 Task: Select the Eastern European Time as time zone for the schedule.
Action: Mouse moved to (368, 572)
Screenshot: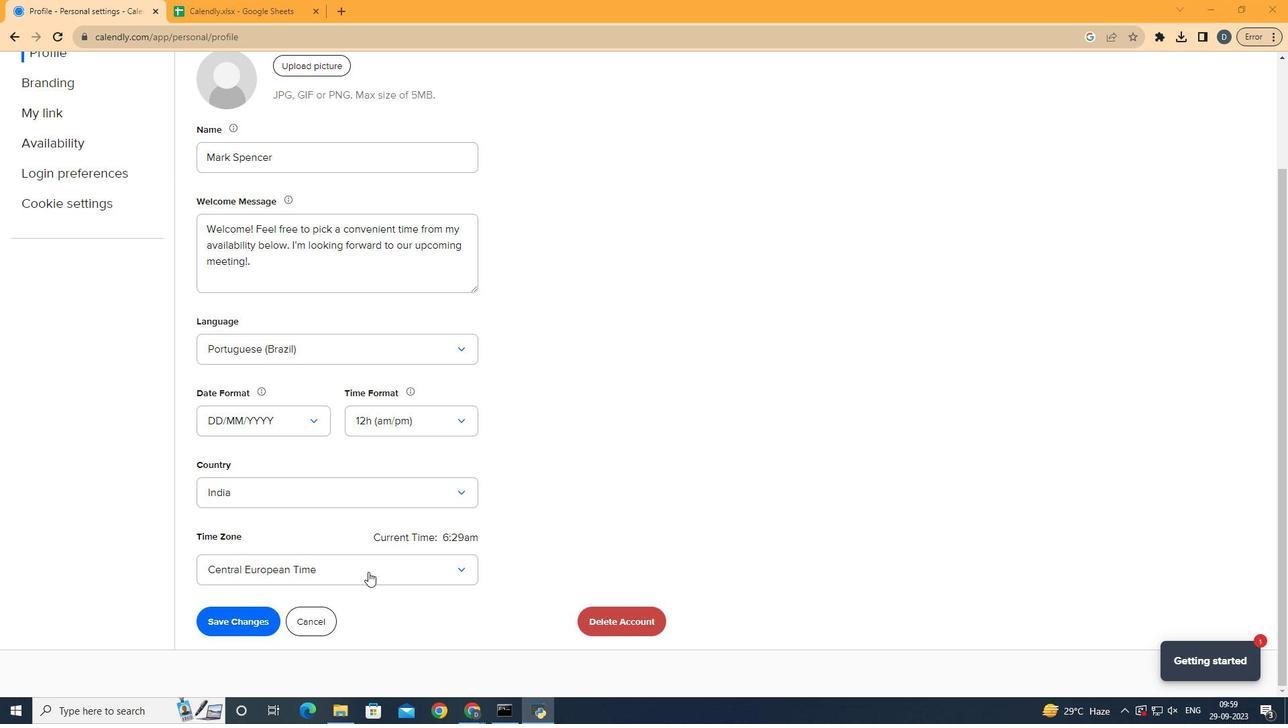 
Action: Mouse pressed left at (368, 572)
Screenshot: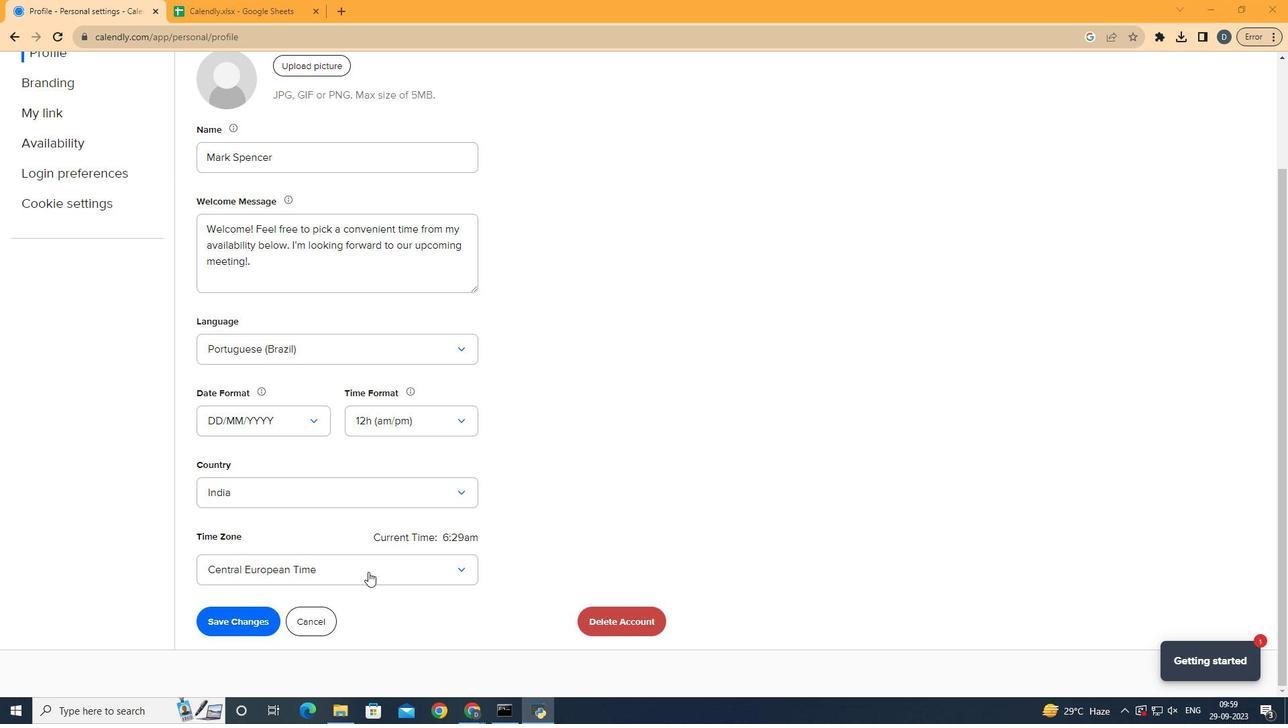 
Action: Mouse moved to (367, 572)
Screenshot: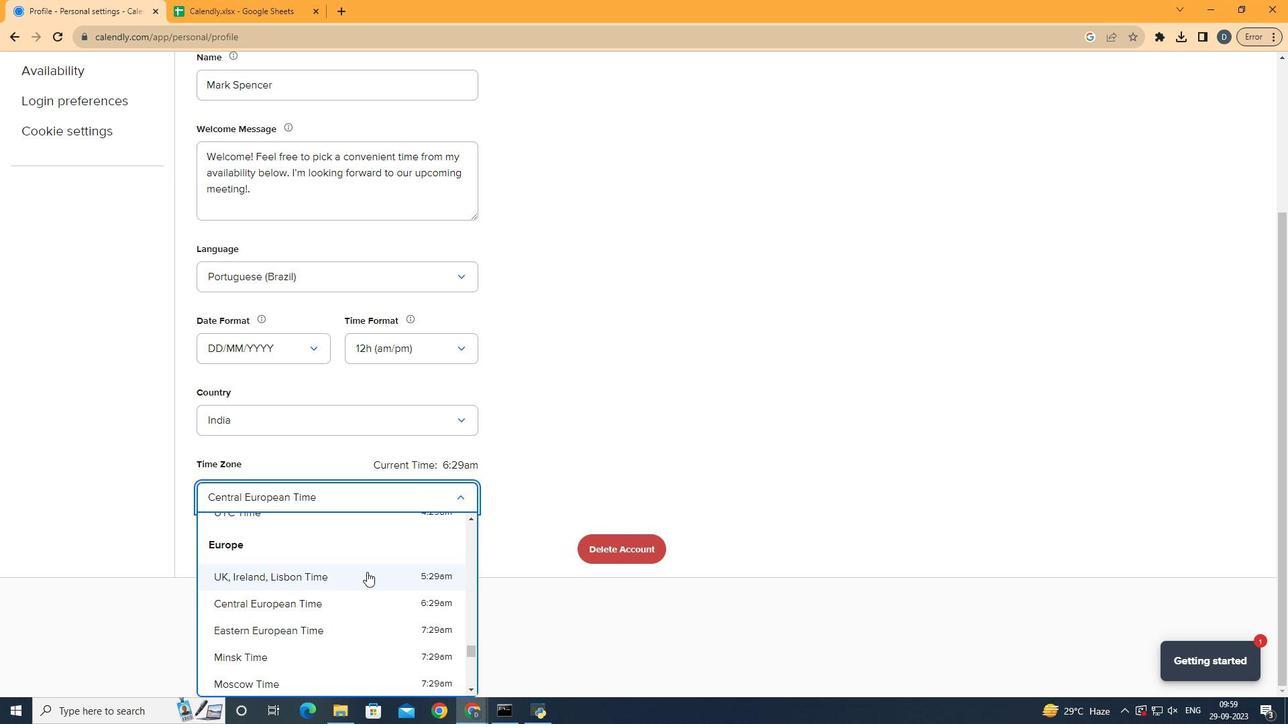 
Action: Mouse scrolled (367, 571) with delta (0, 0)
Screenshot: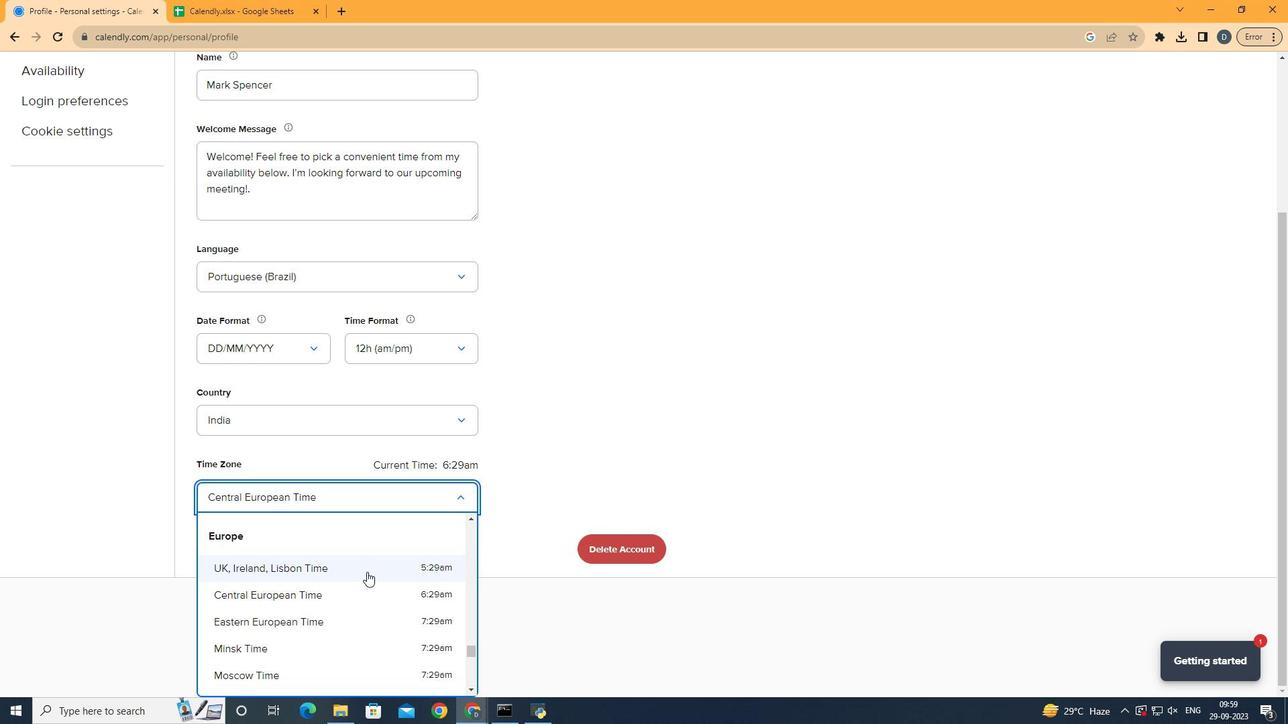 
Action: Mouse moved to (365, 562)
Screenshot: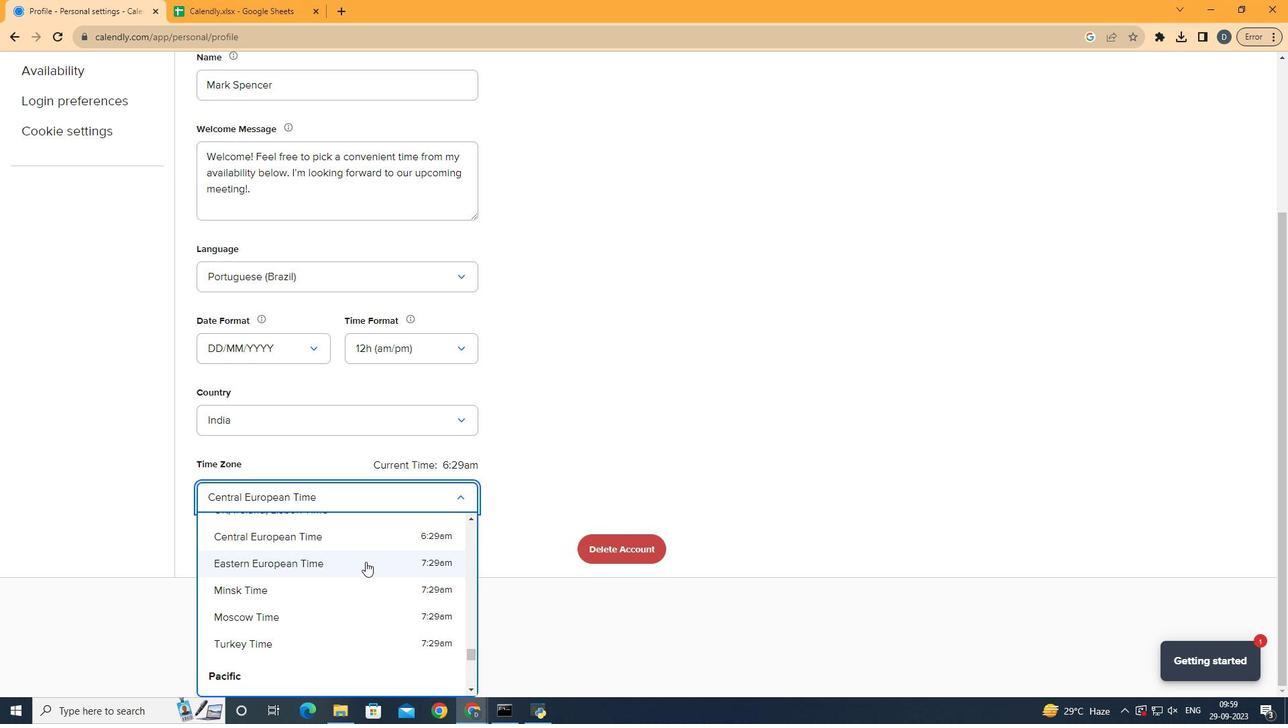 
Action: Mouse pressed left at (365, 562)
Screenshot: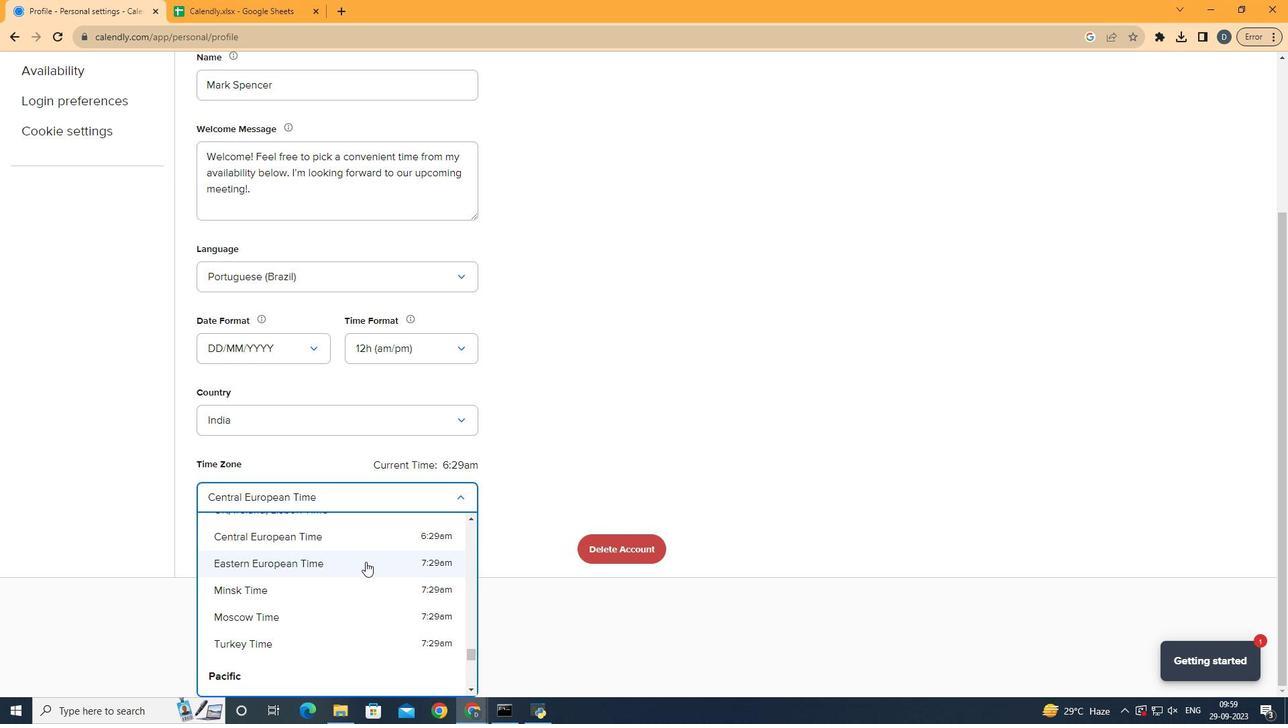 
Action: Mouse moved to (766, 442)
Screenshot: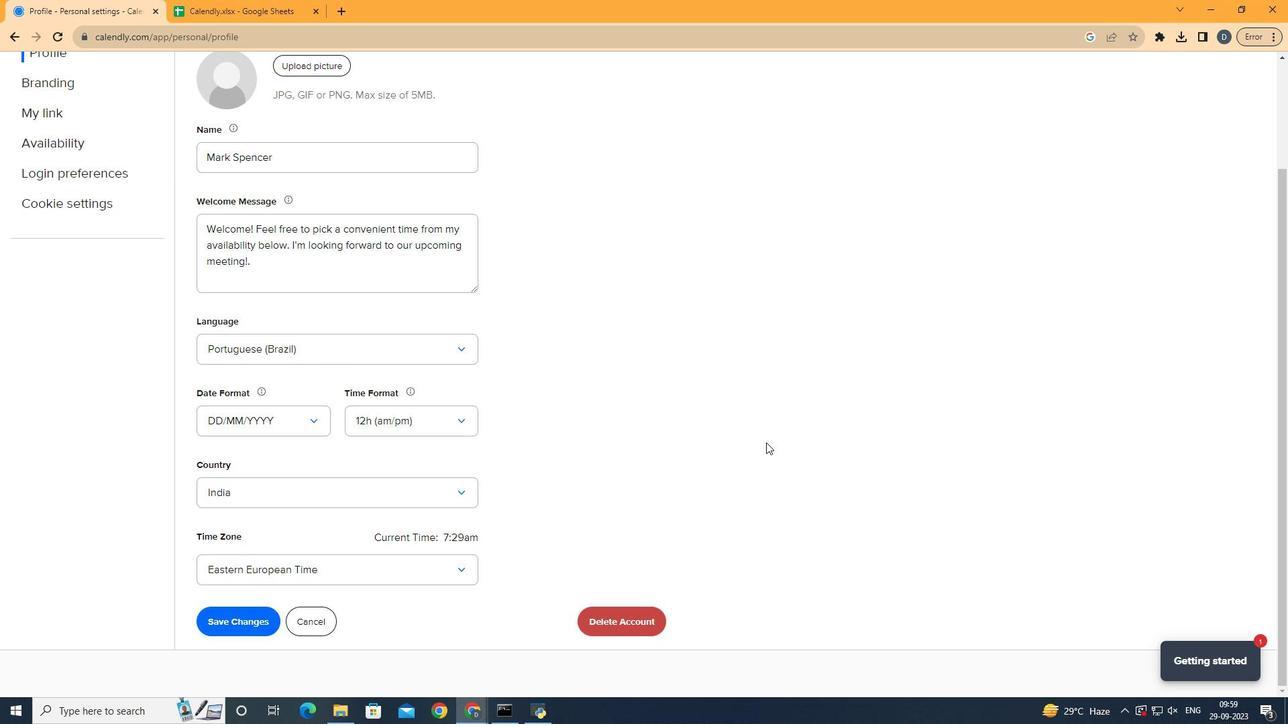 
